Task: Create a rule from the Routing list, Task moved to a section -> Set Priority in the project AgileMission , set the section as To-Do and set the priority of the task as  High
Action: Mouse moved to (1365, 224)
Screenshot: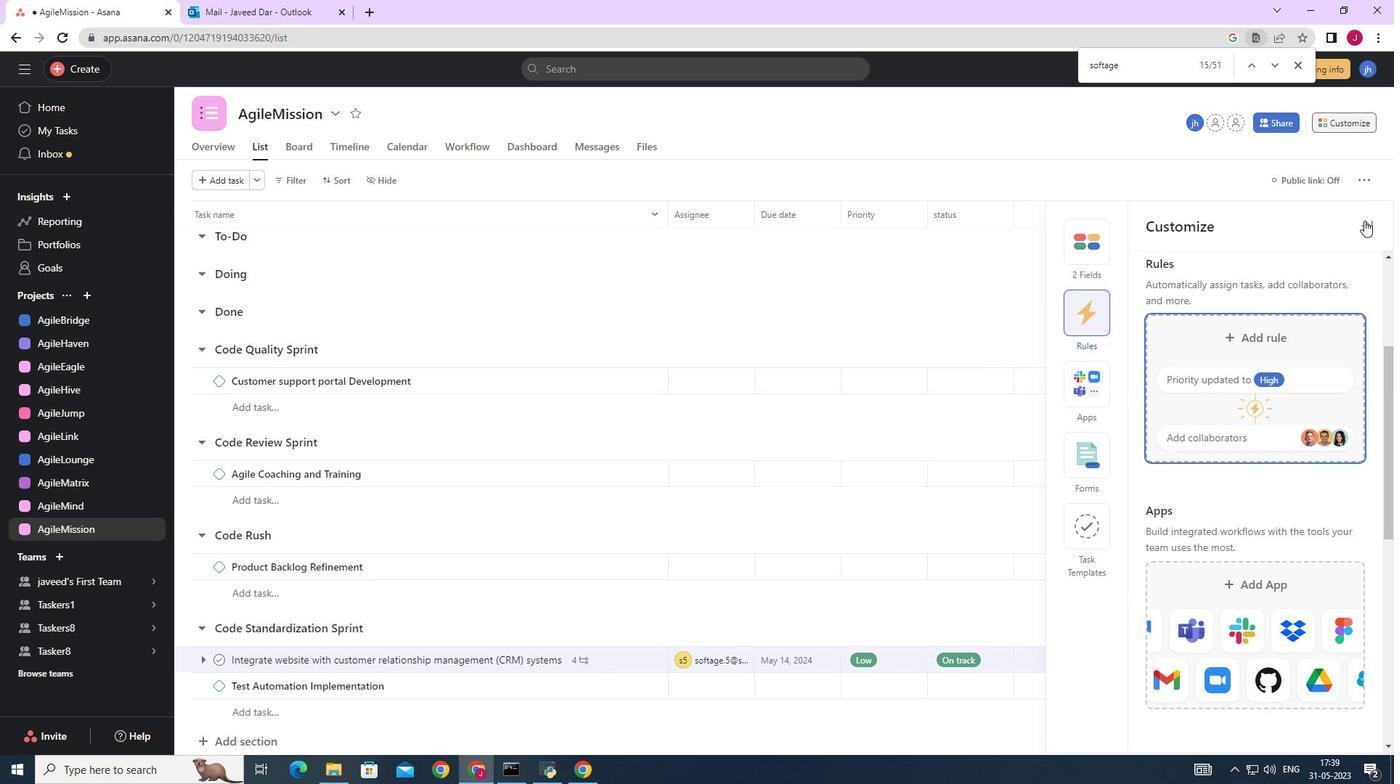 
Action: Mouse pressed left at (1365, 224)
Screenshot: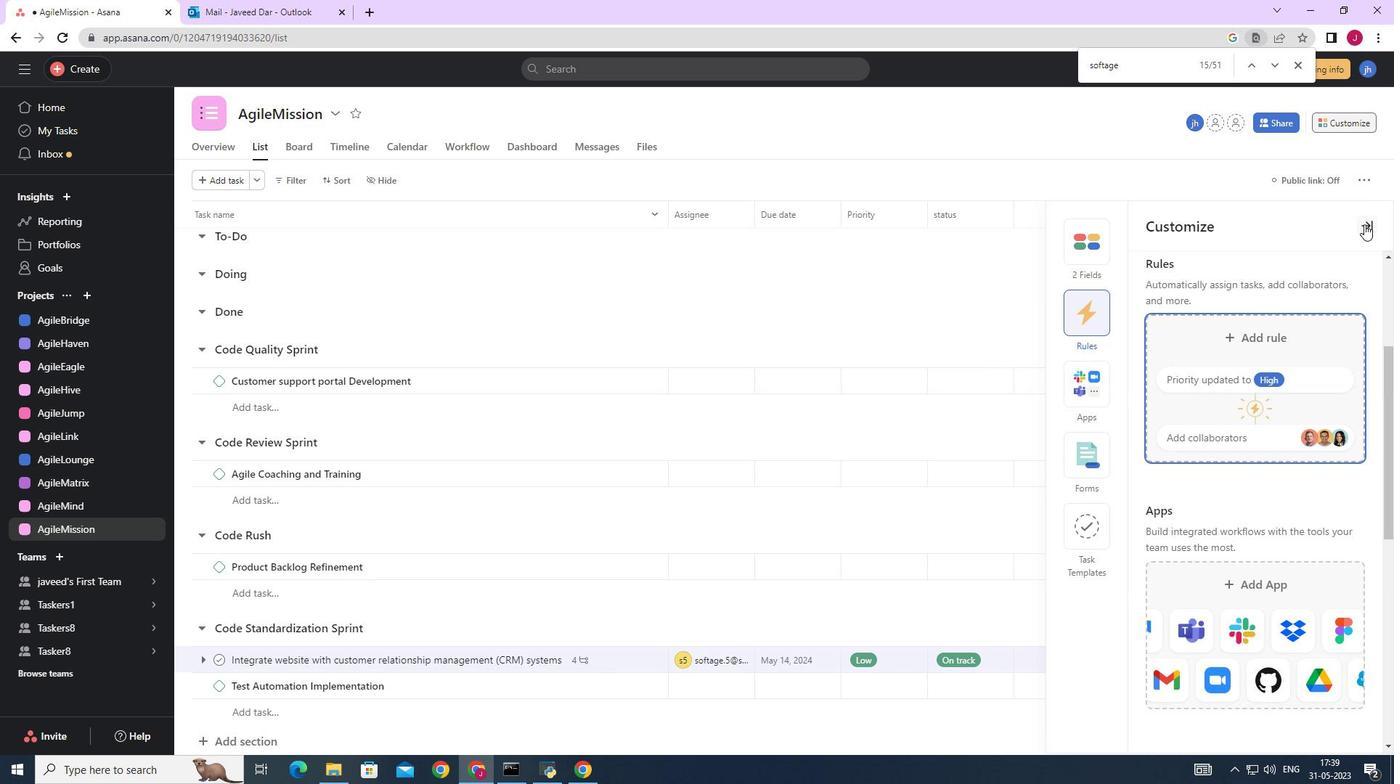 
Action: Mouse moved to (1351, 116)
Screenshot: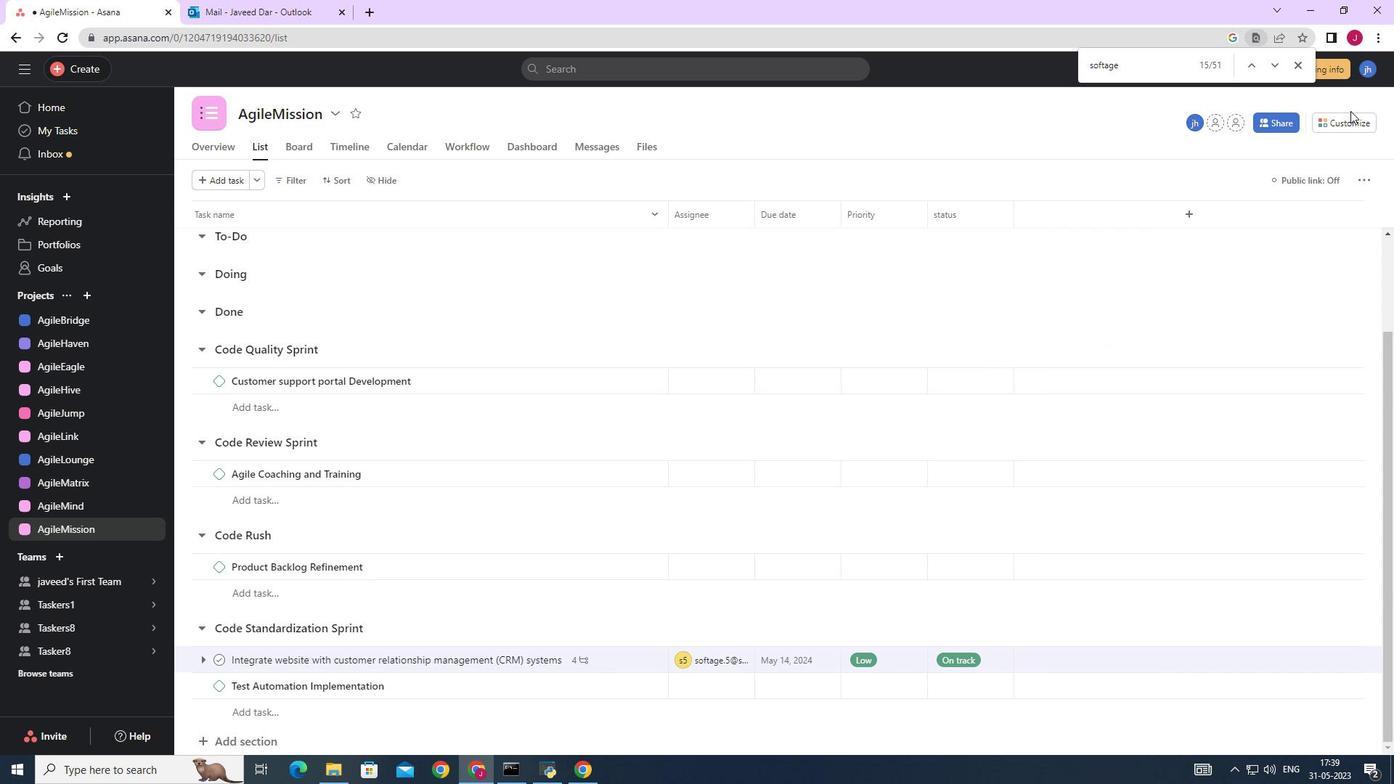 
Action: Mouse pressed left at (1351, 116)
Screenshot: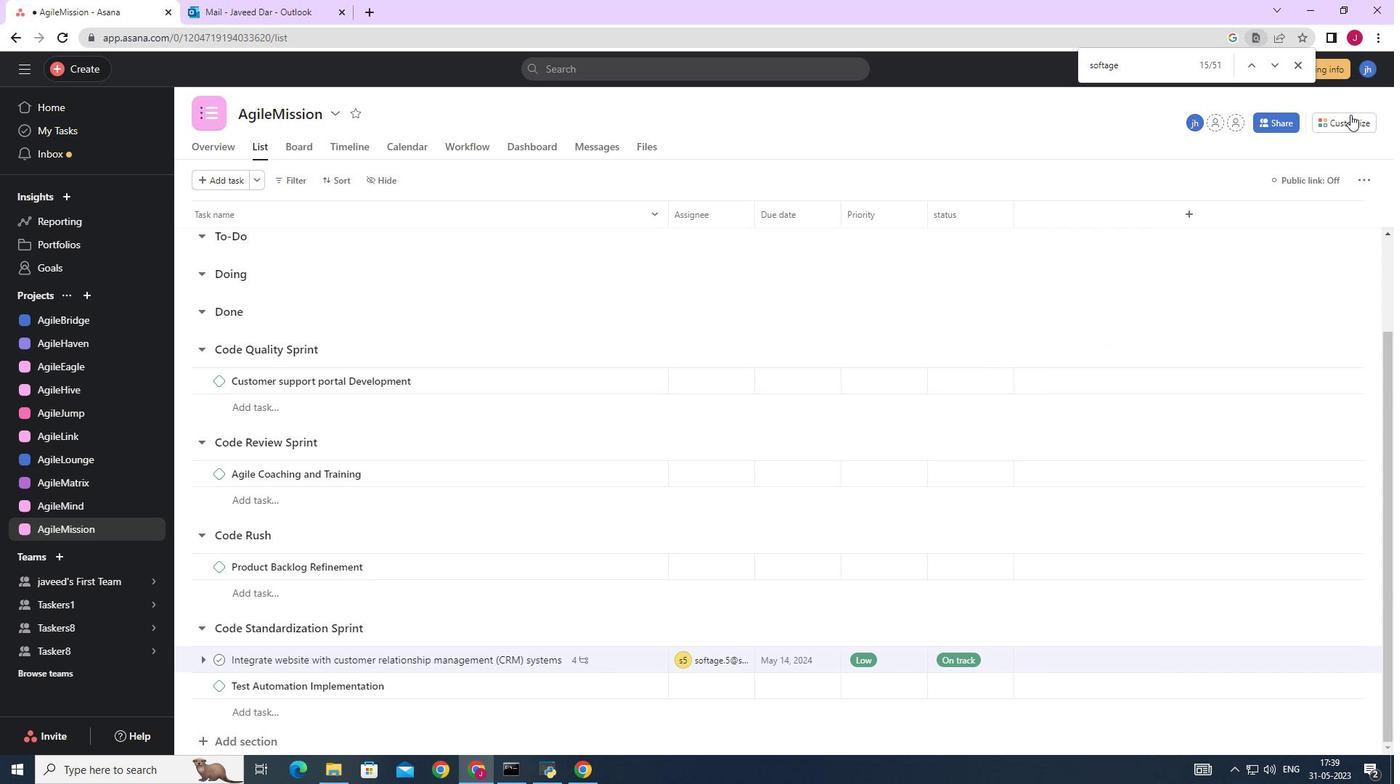 
Action: Mouse moved to (1088, 321)
Screenshot: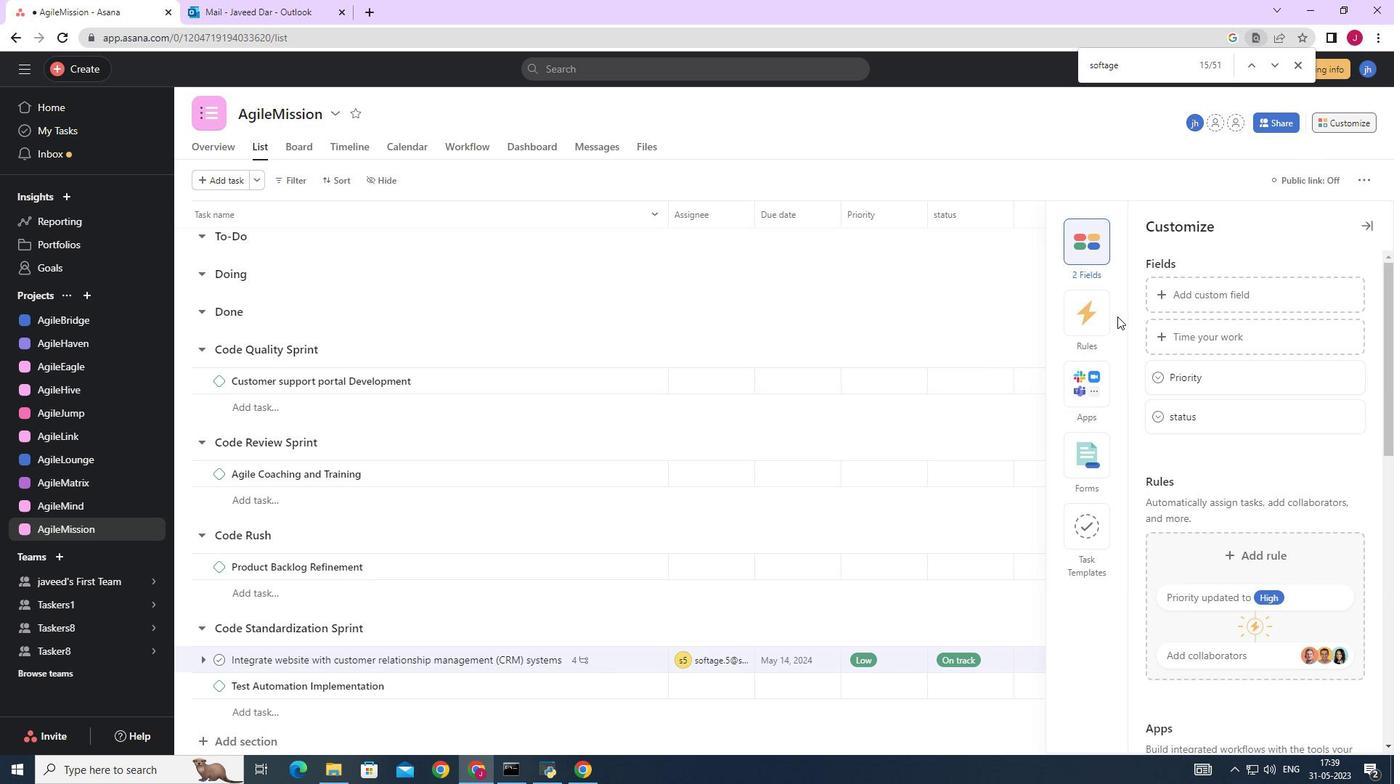 
Action: Mouse pressed left at (1088, 321)
Screenshot: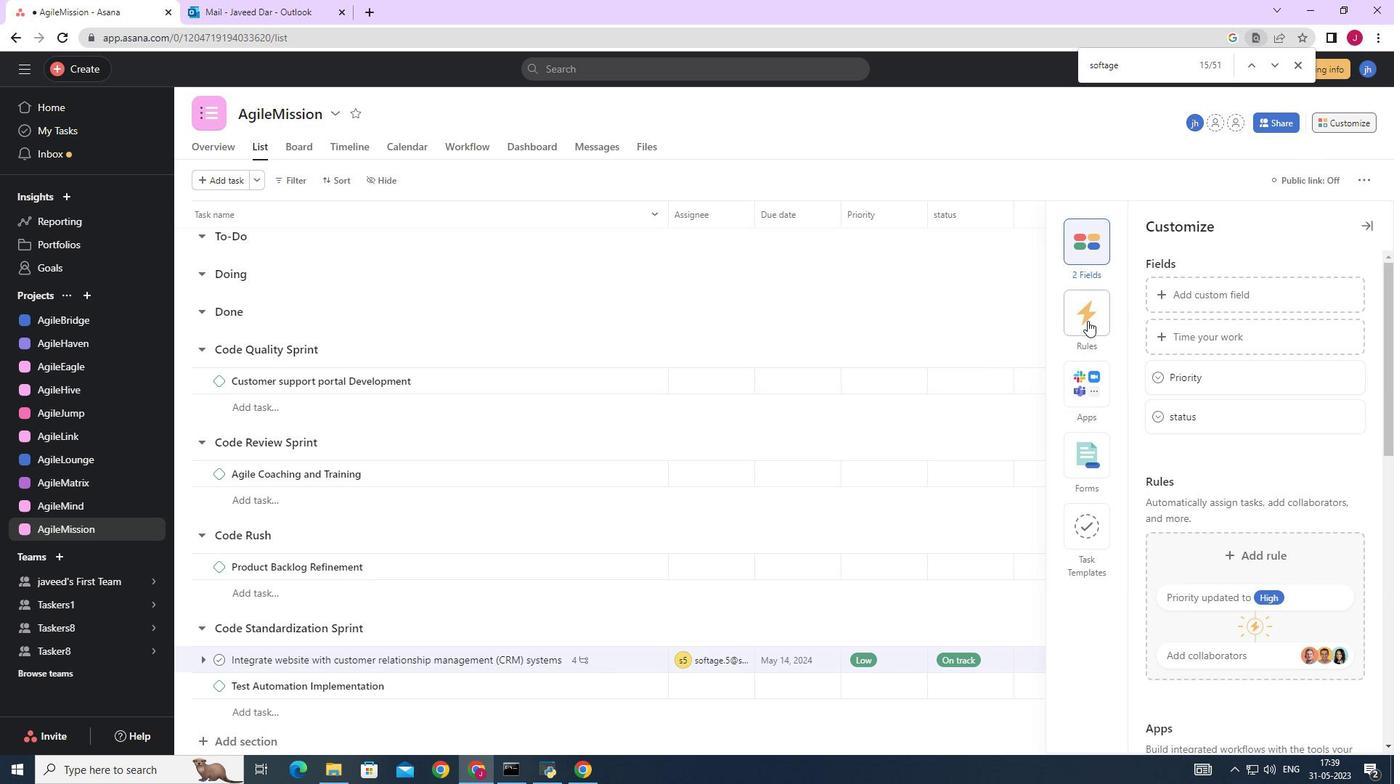 
Action: Mouse moved to (1221, 335)
Screenshot: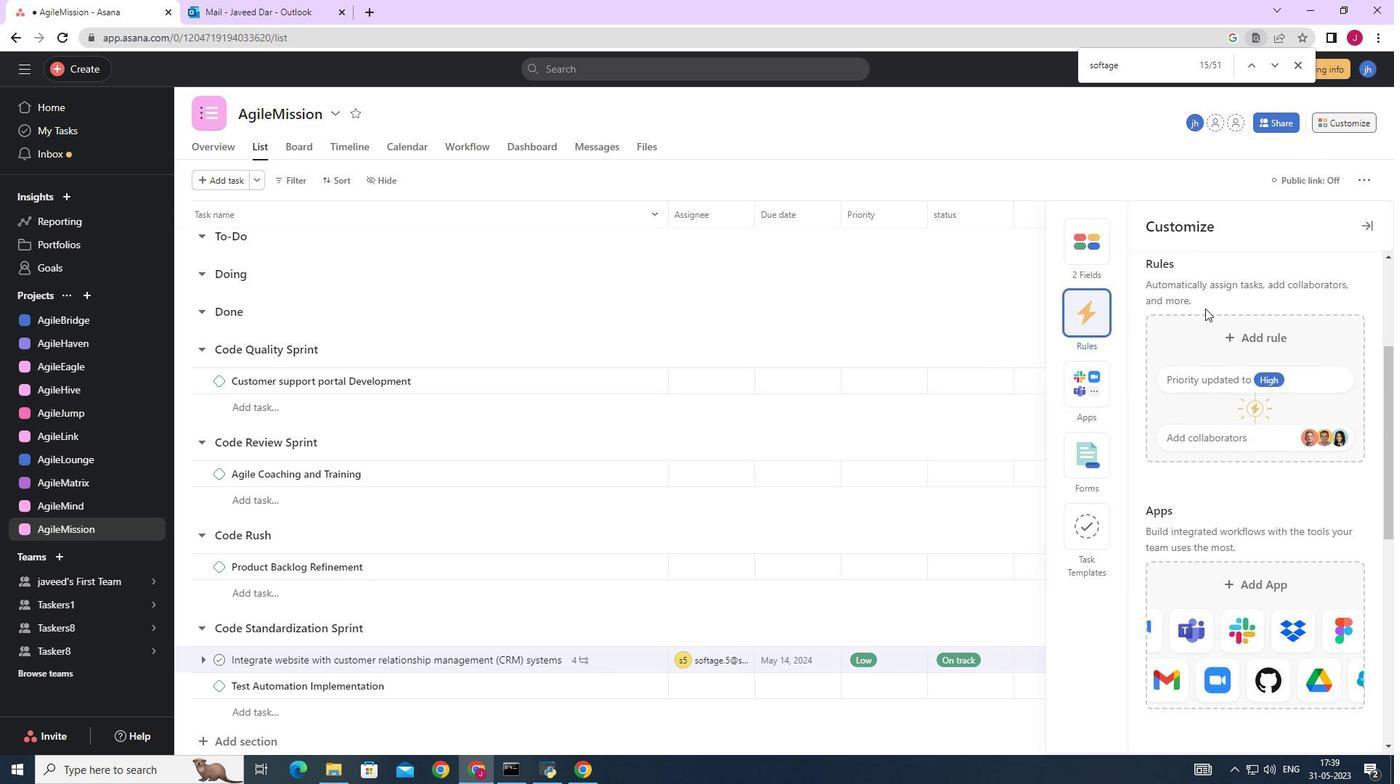 
Action: Mouse pressed left at (1221, 335)
Screenshot: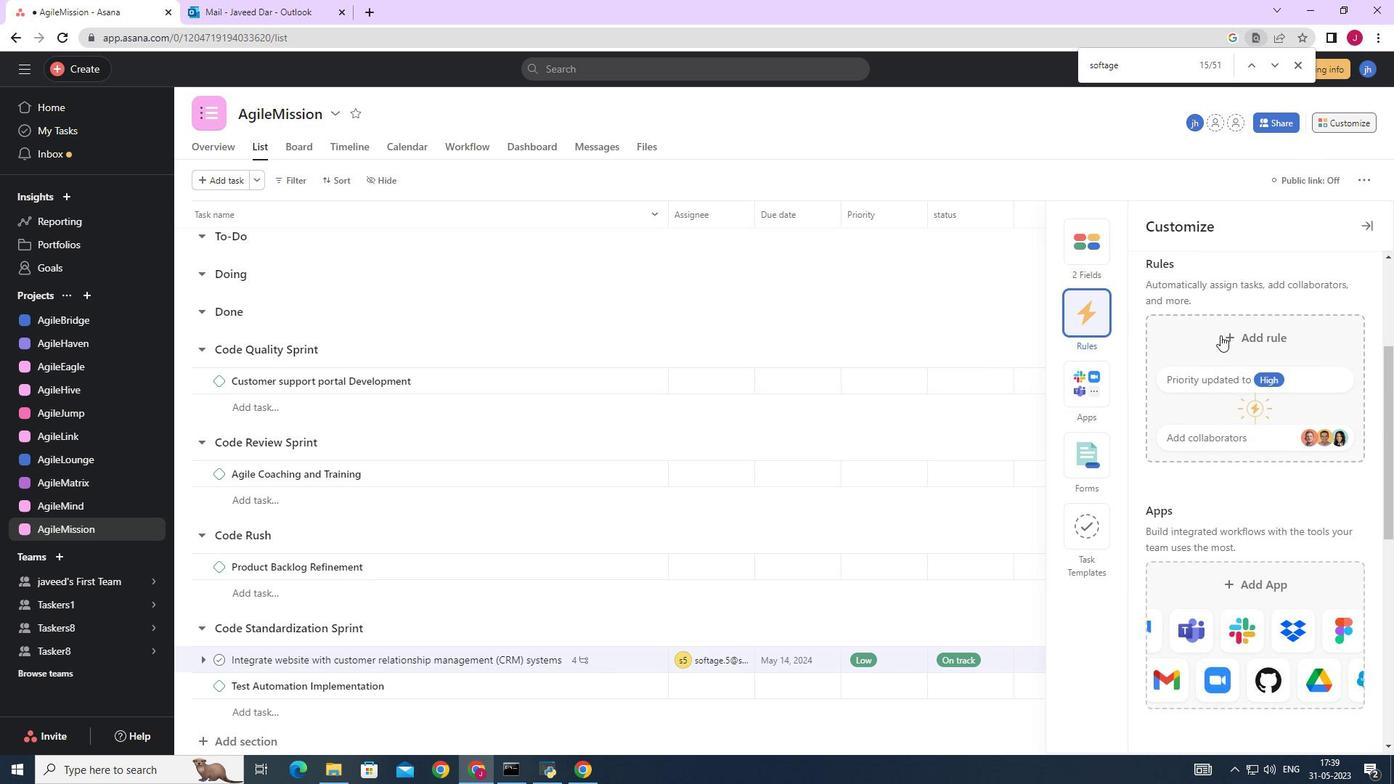 
Action: Mouse moved to (310, 193)
Screenshot: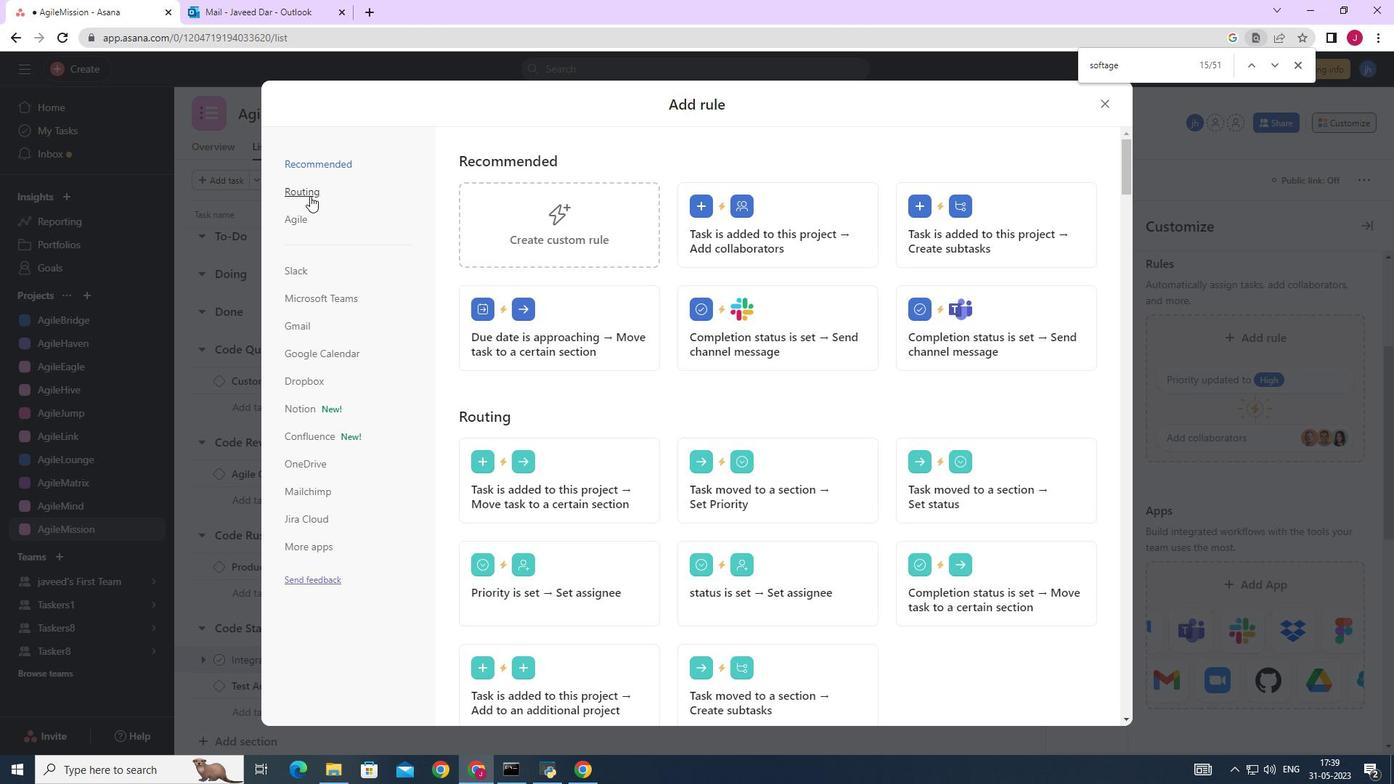 
Action: Mouse pressed left at (310, 193)
Screenshot: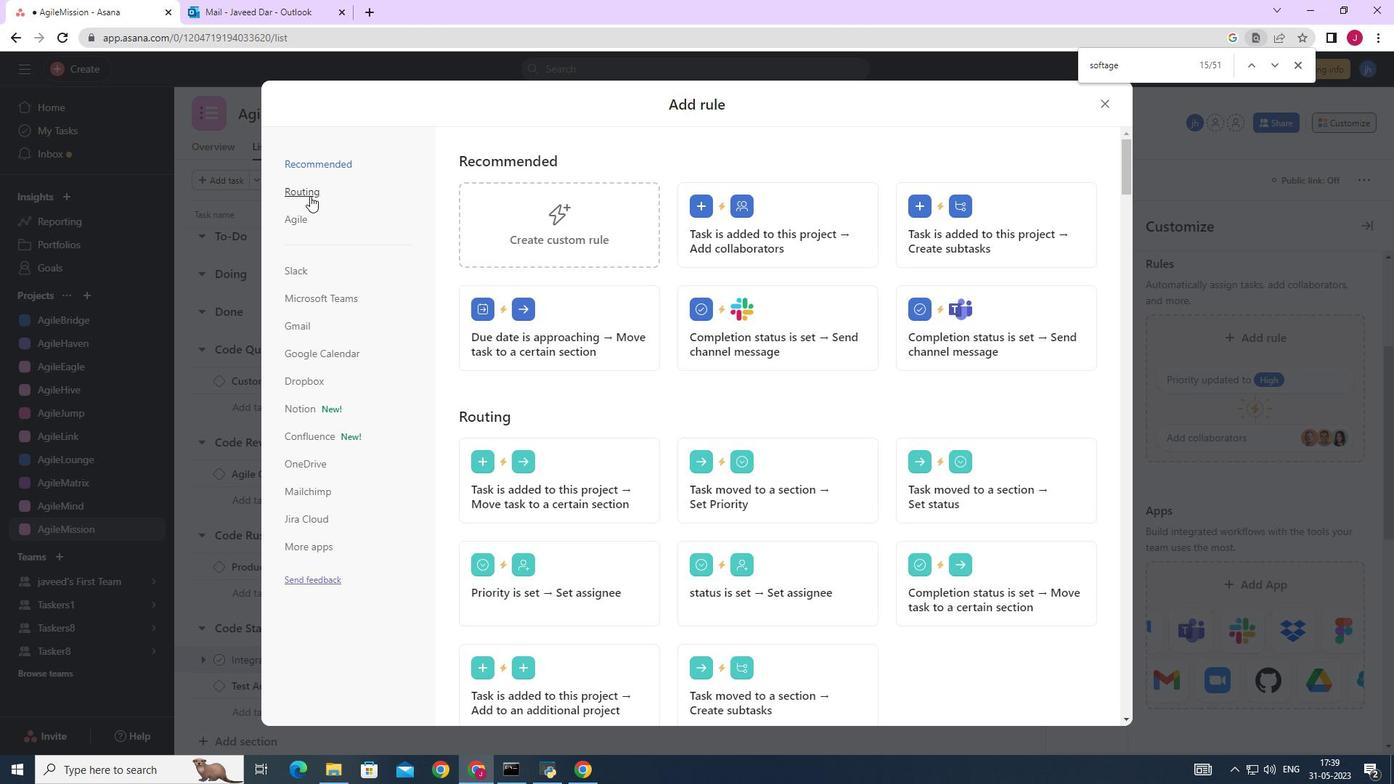 
Action: Mouse moved to (793, 229)
Screenshot: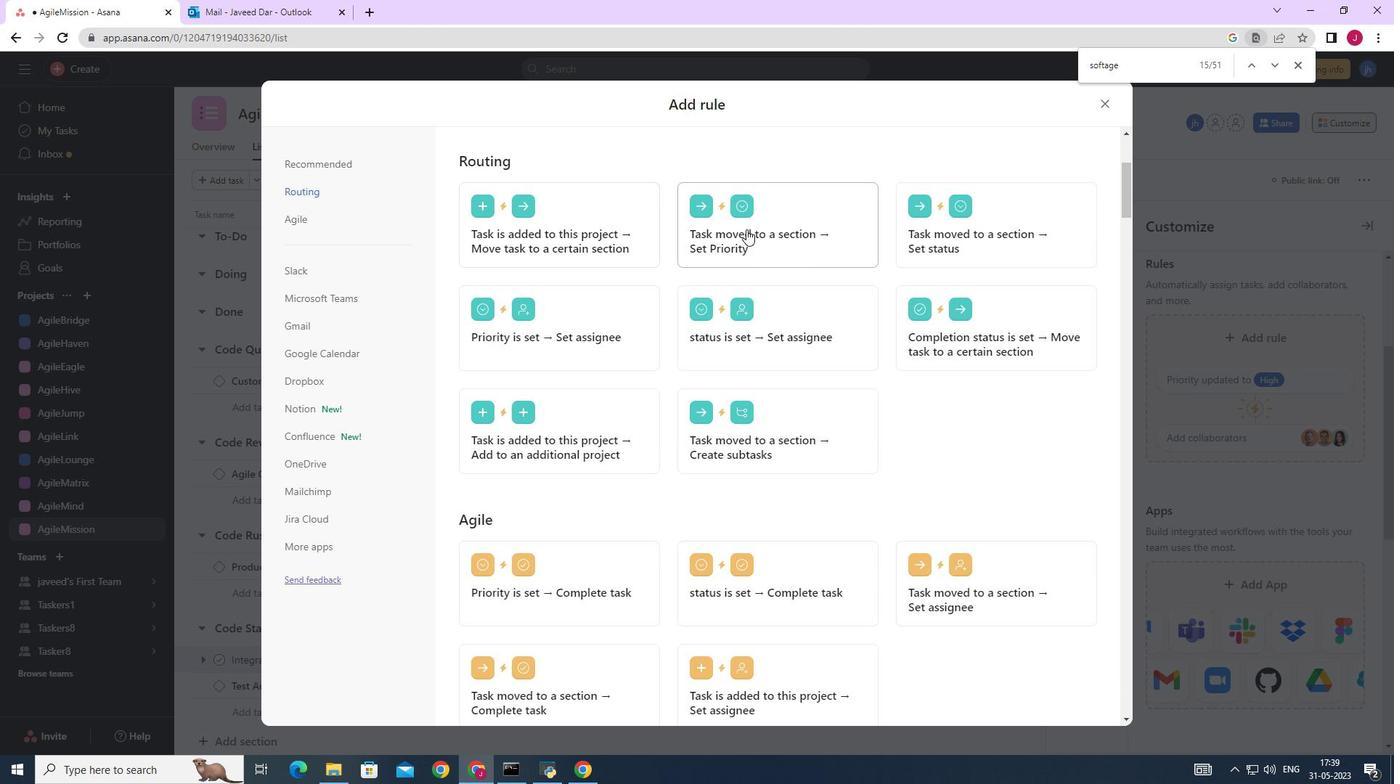 
Action: Mouse pressed left at (793, 229)
Screenshot: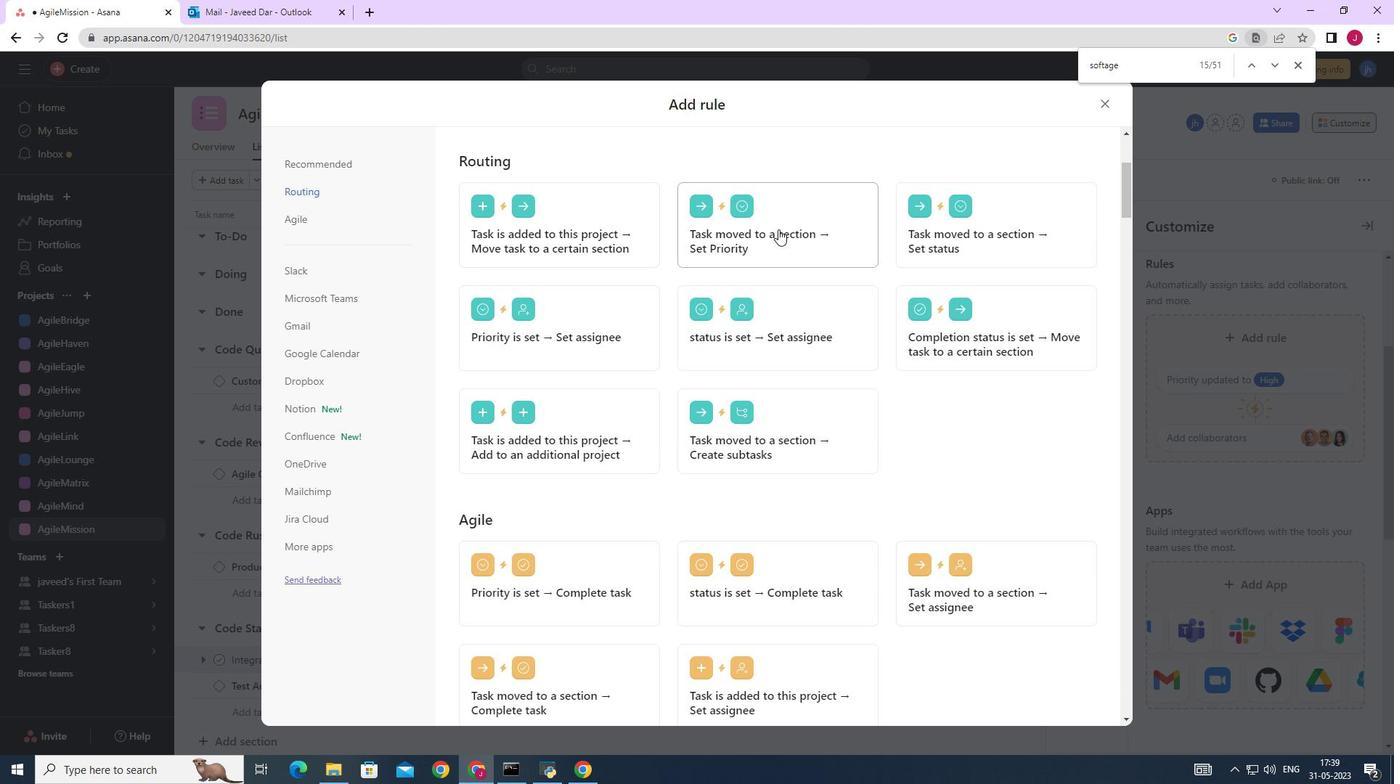 
Action: Mouse moved to (557, 392)
Screenshot: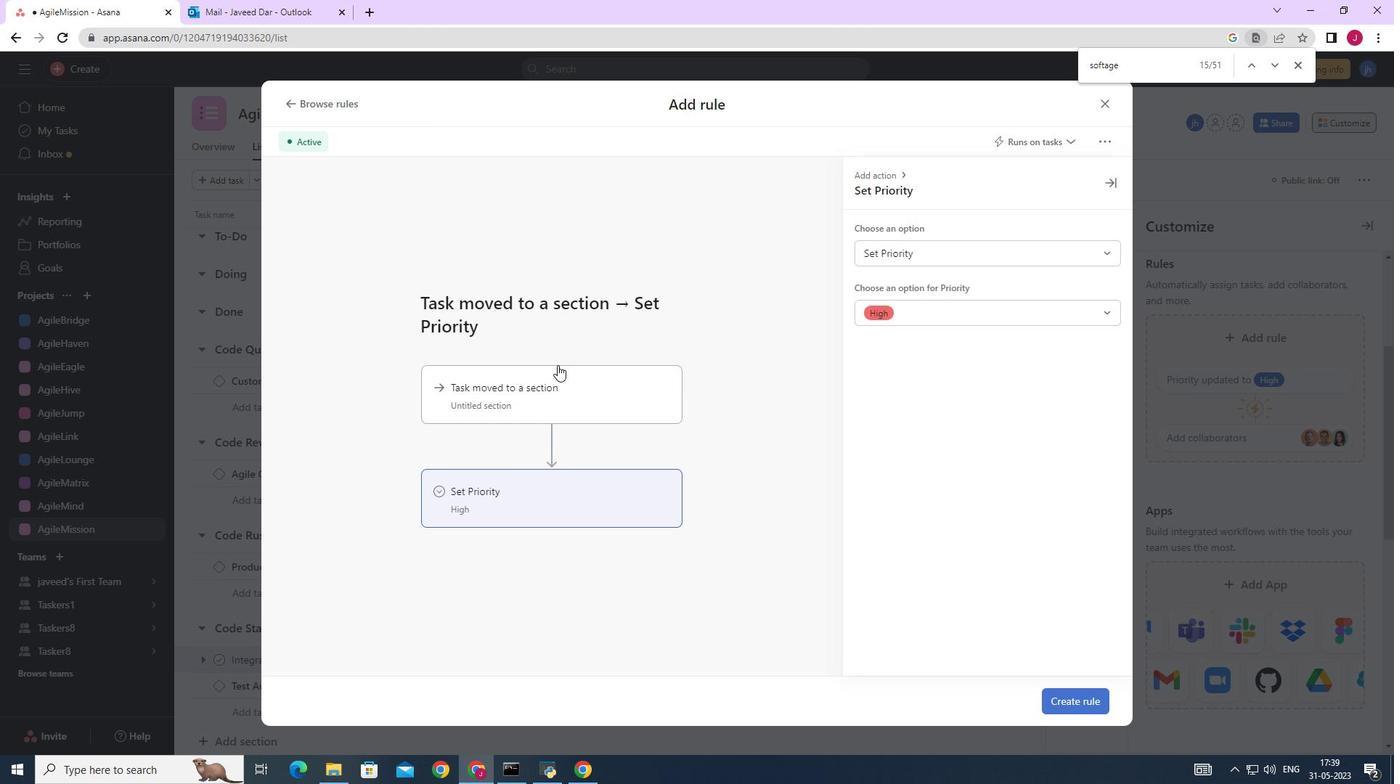 
Action: Mouse pressed left at (557, 392)
Screenshot: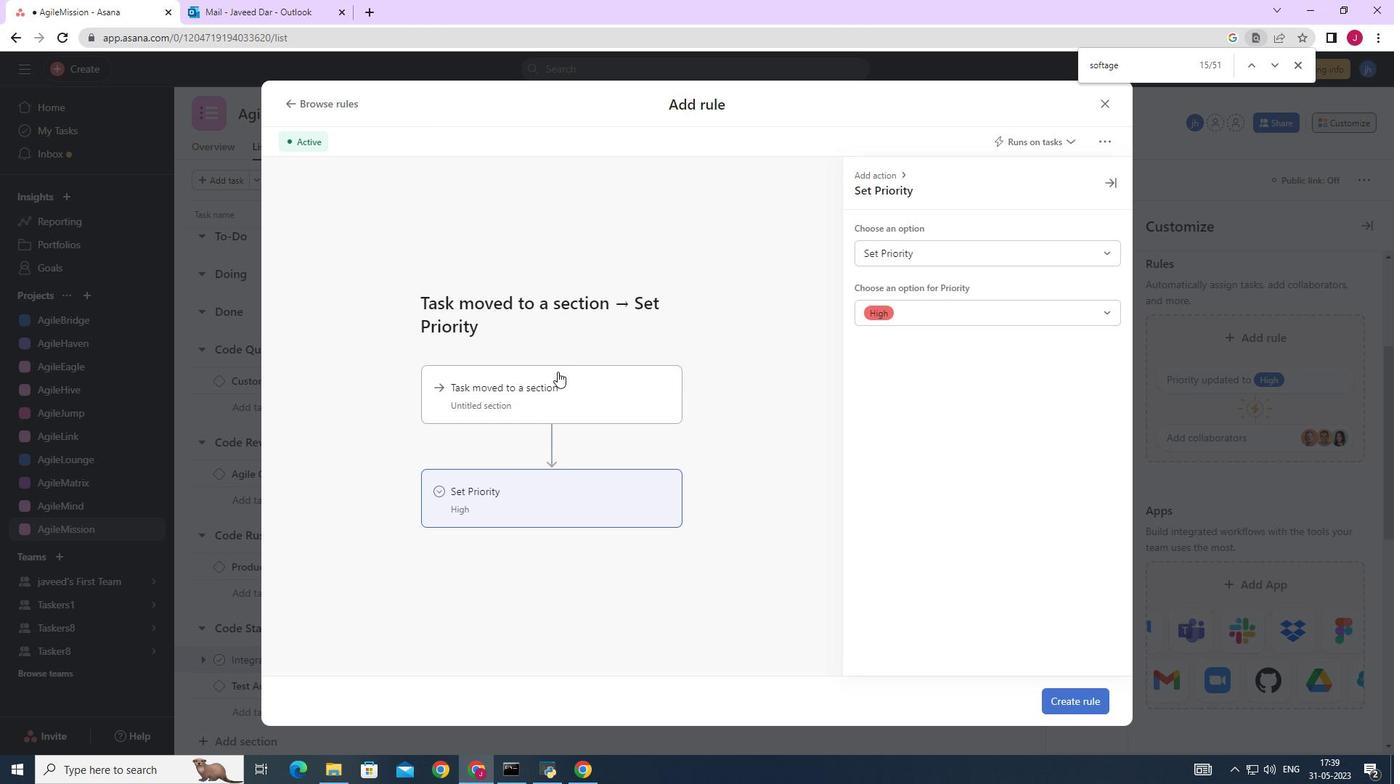 
Action: Mouse moved to (531, 403)
Screenshot: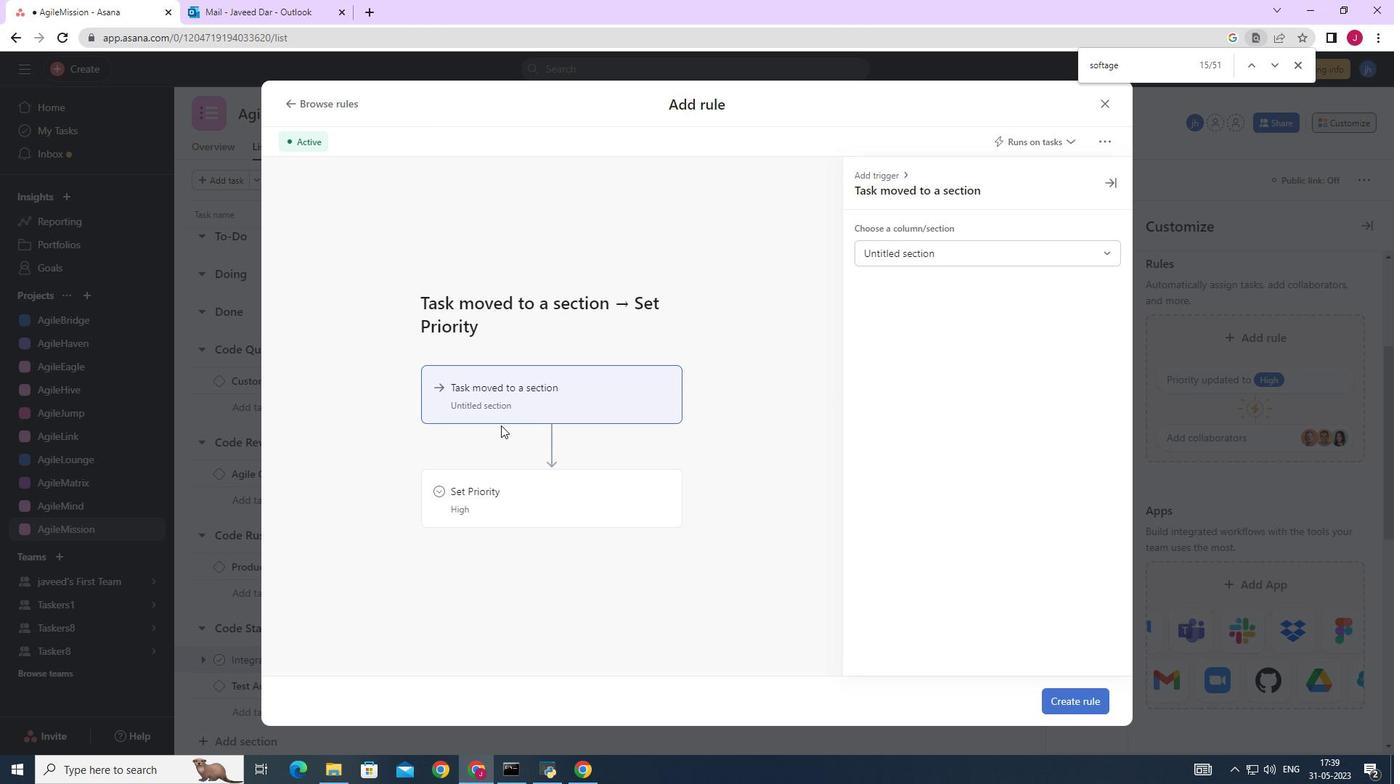 
Action: Mouse pressed left at (531, 403)
Screenshot: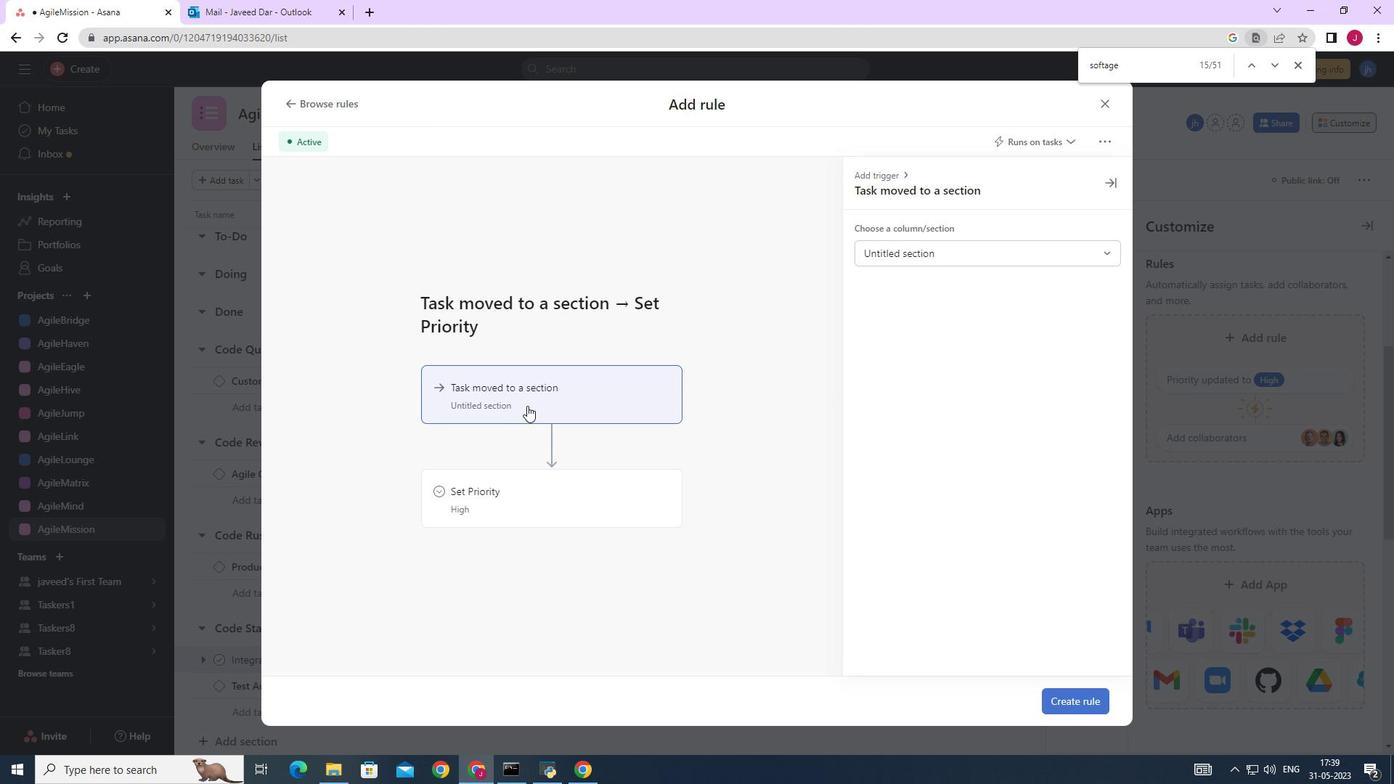 
Action: Mouse moved to (922, 252)
Screenshot: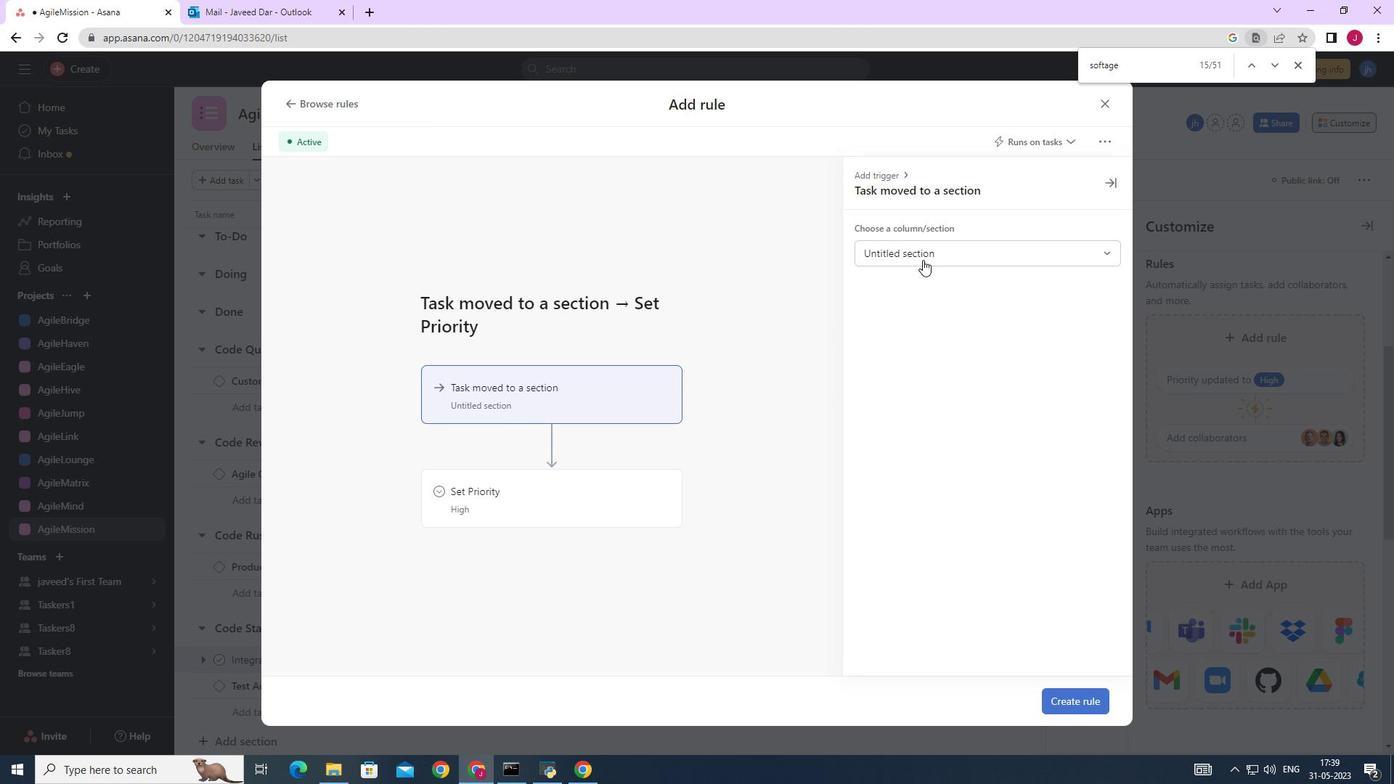 
Action: Mouse pressed left at (922, 252)
Screenshot: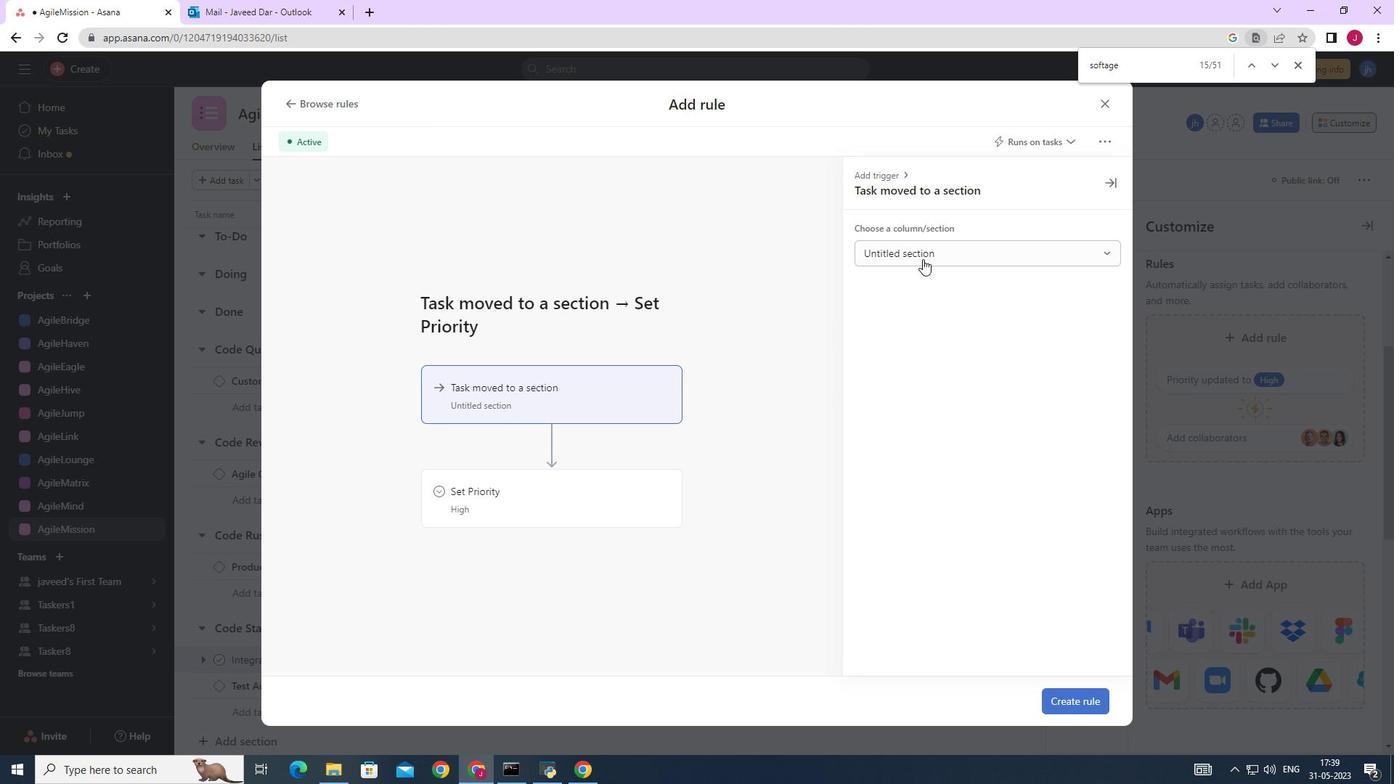 
Action: Mouse moved to (903, 301)
Screenshot: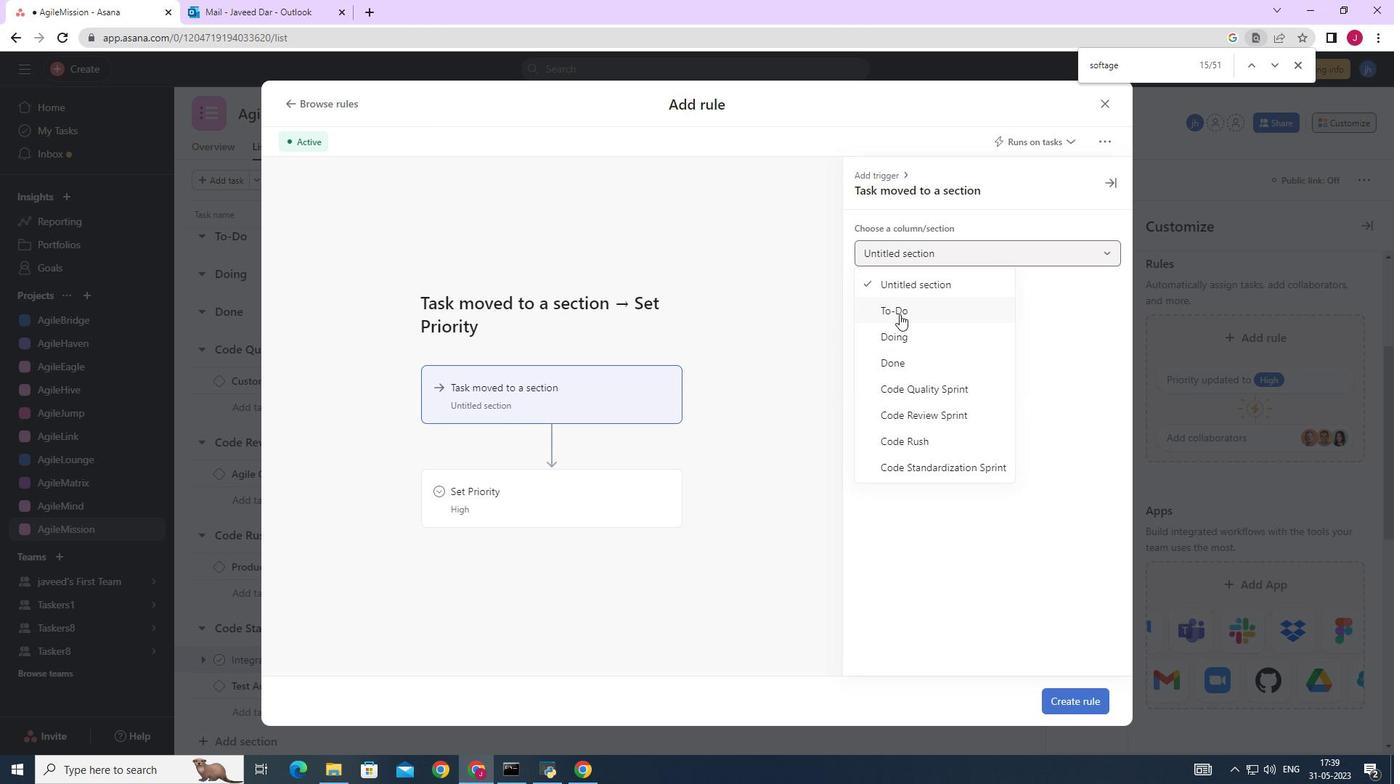 
Action: Mouse pressed left at (903, 301)
Screenshot: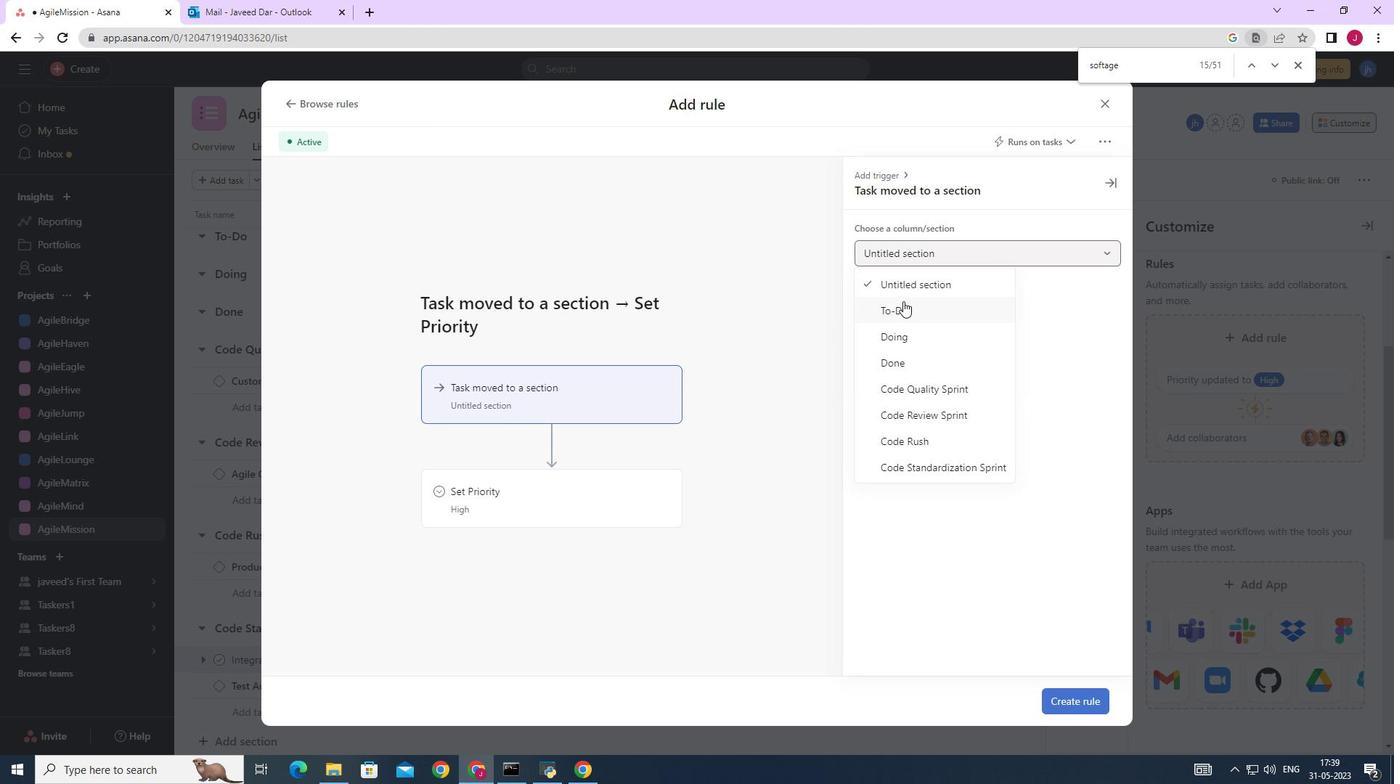 
Action: Mouse moved to (511, 493)
Screenshot: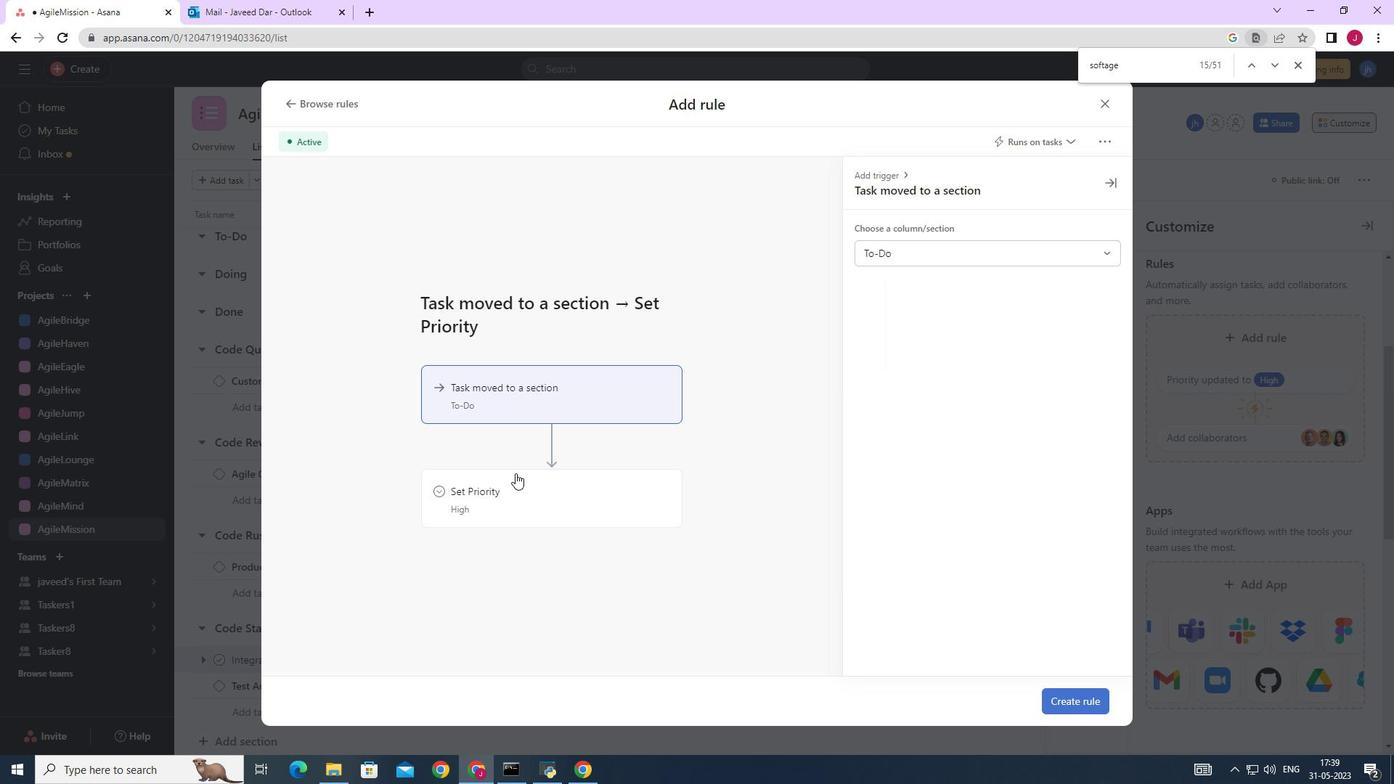 
Action: Mouse pressed left at (511, 493)
Screenshot: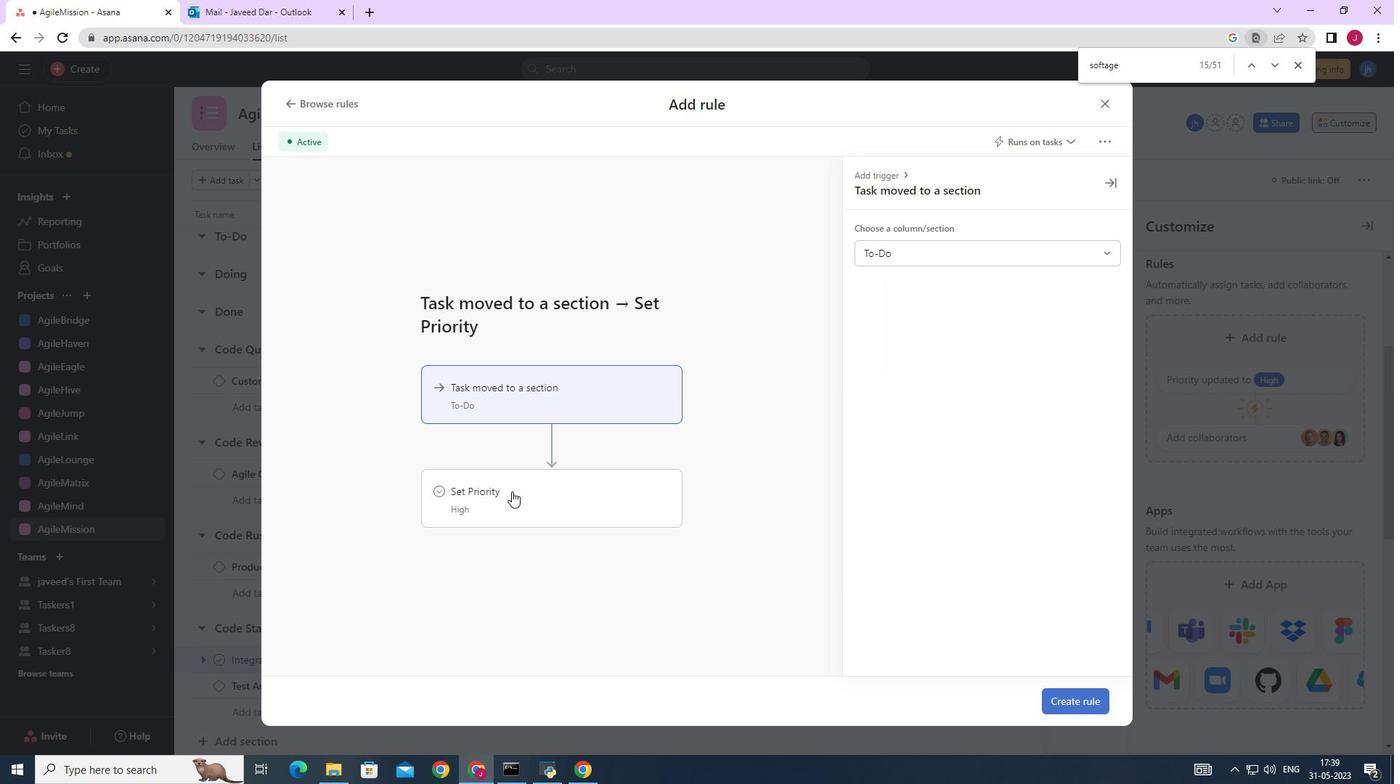 
Action: Mouse moved to (959, 250)
Screenshot: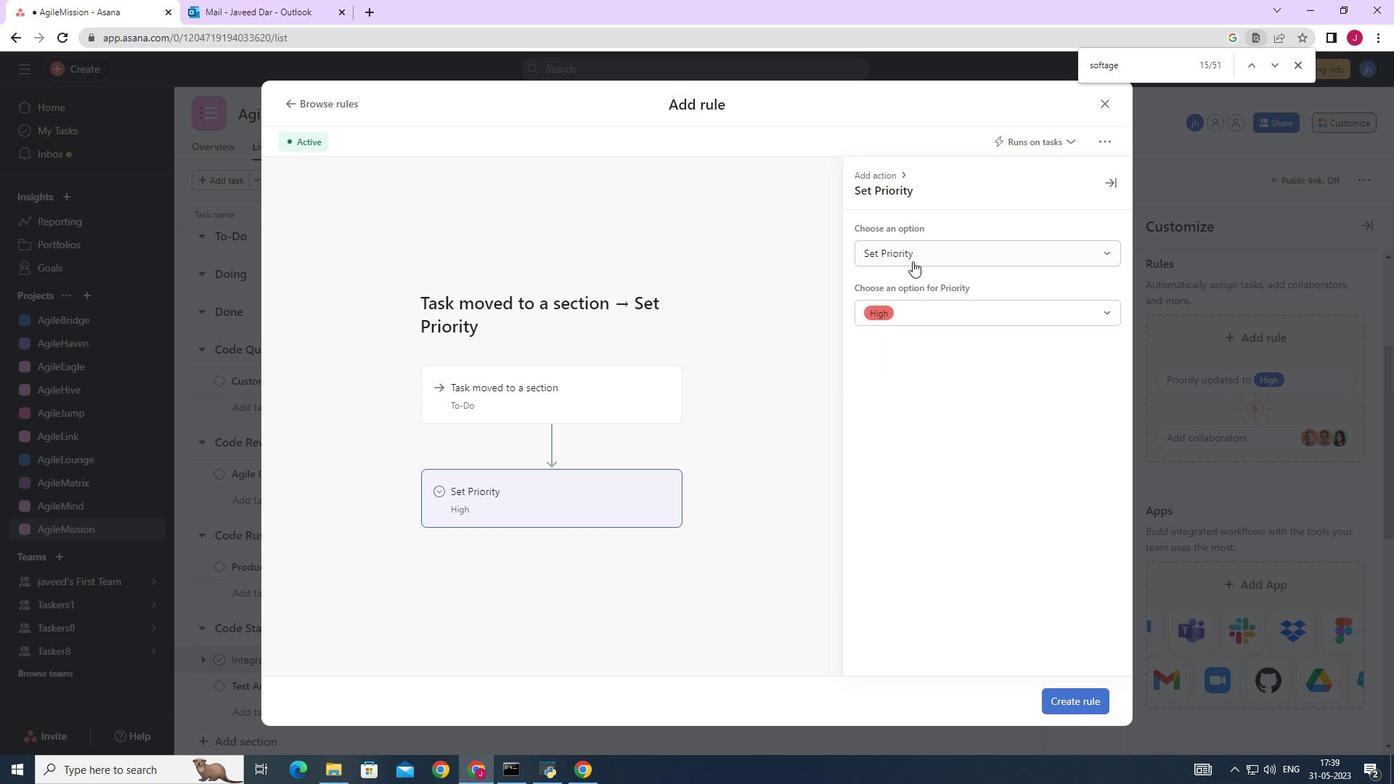 
Action: Mouse pressed left at (959, 250)
Screenshot: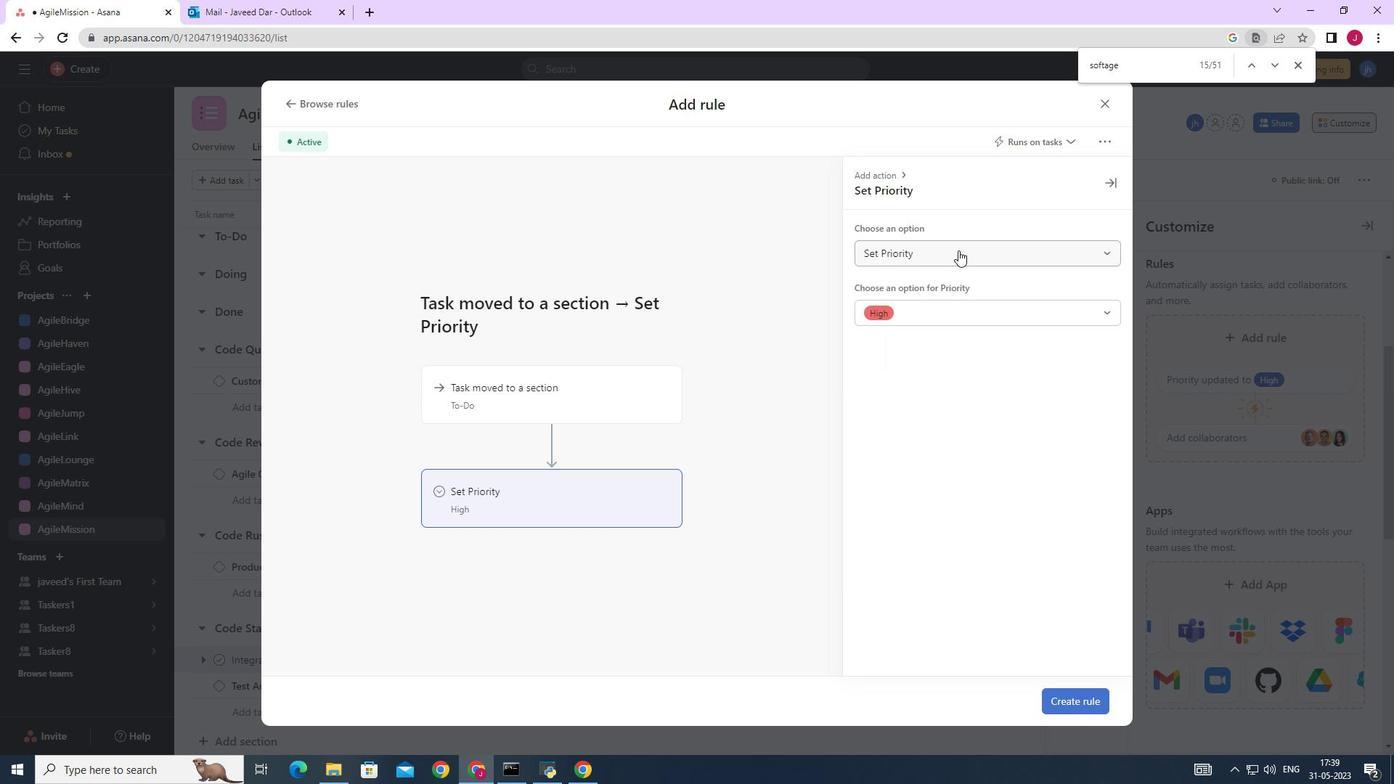 
Action: Mouse moved to (916, 281)
Screenshot: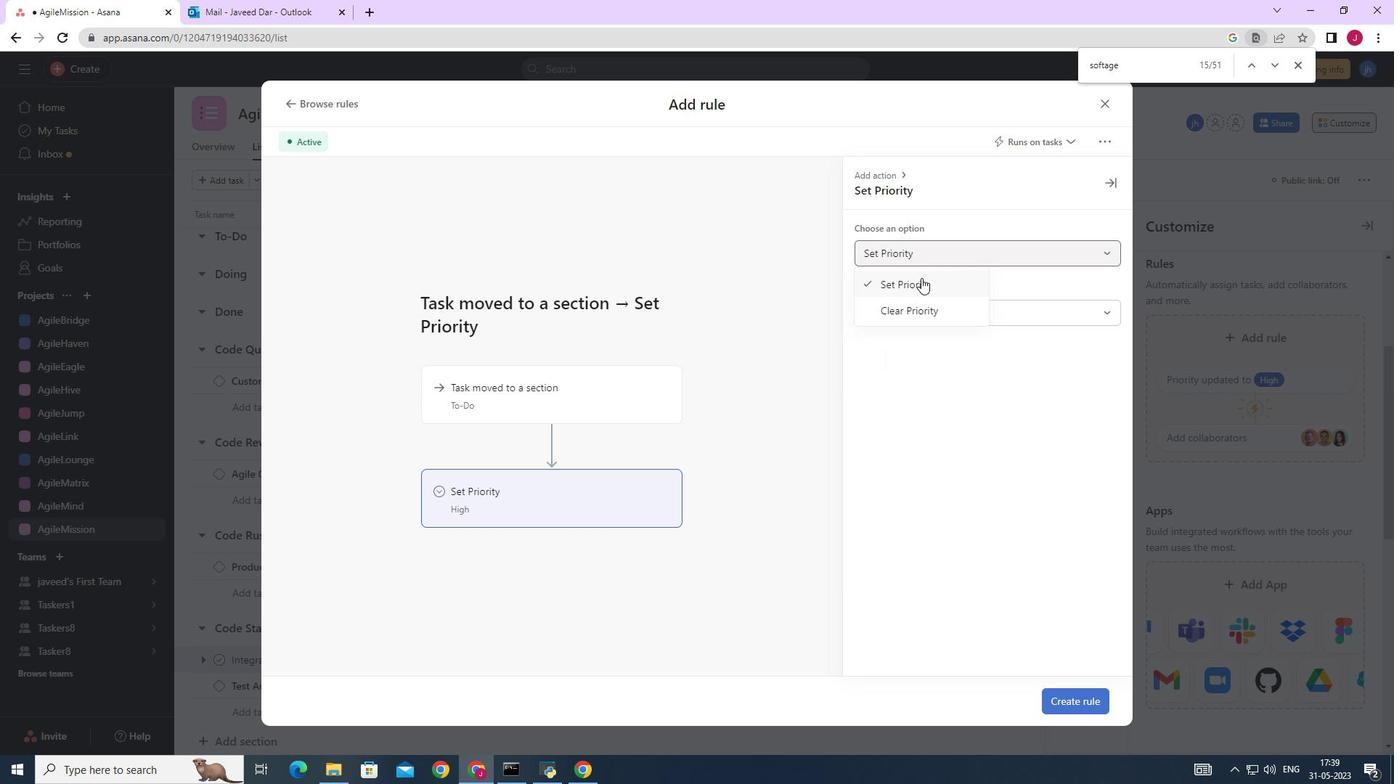 
Action: Mouse pressed left at (916, 281)
Screenshot: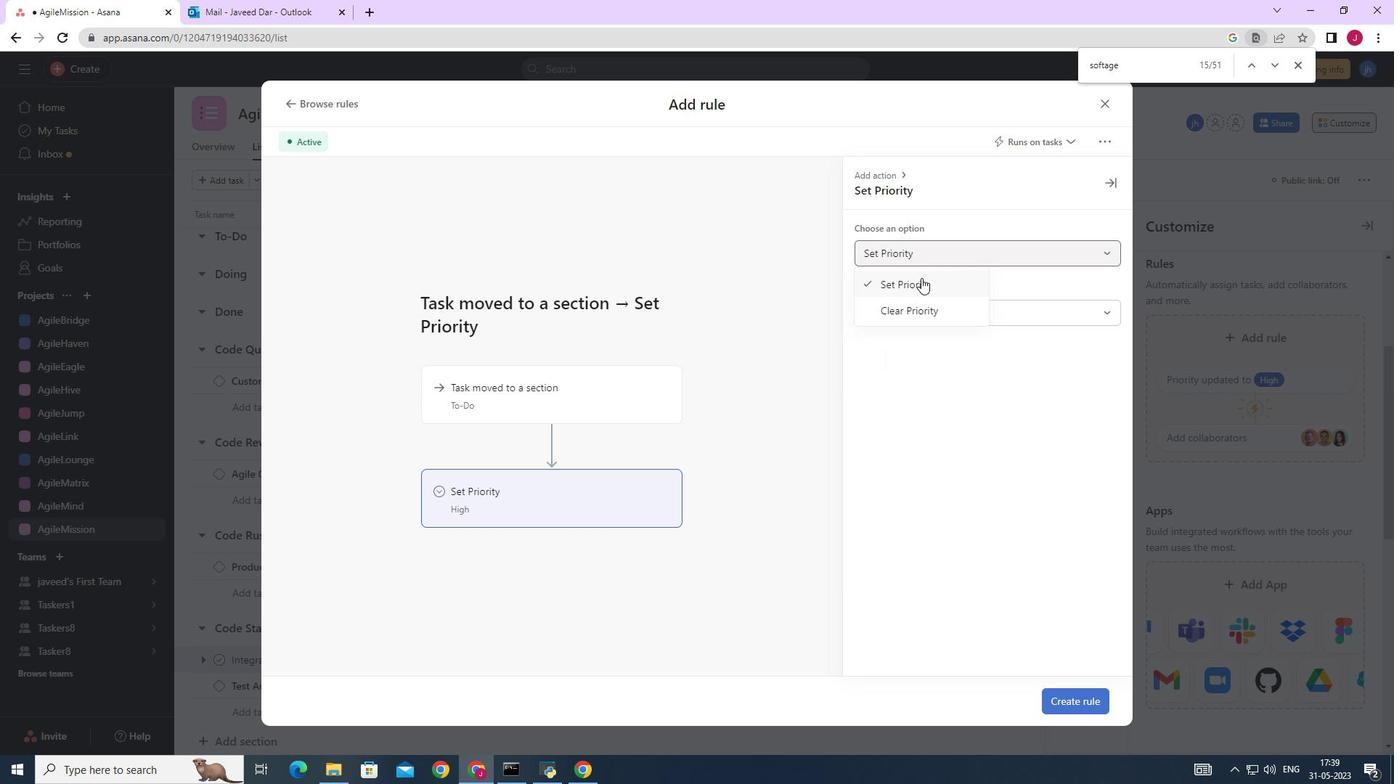 
Action: Mouse moved to (1063, 704)
Screenshot: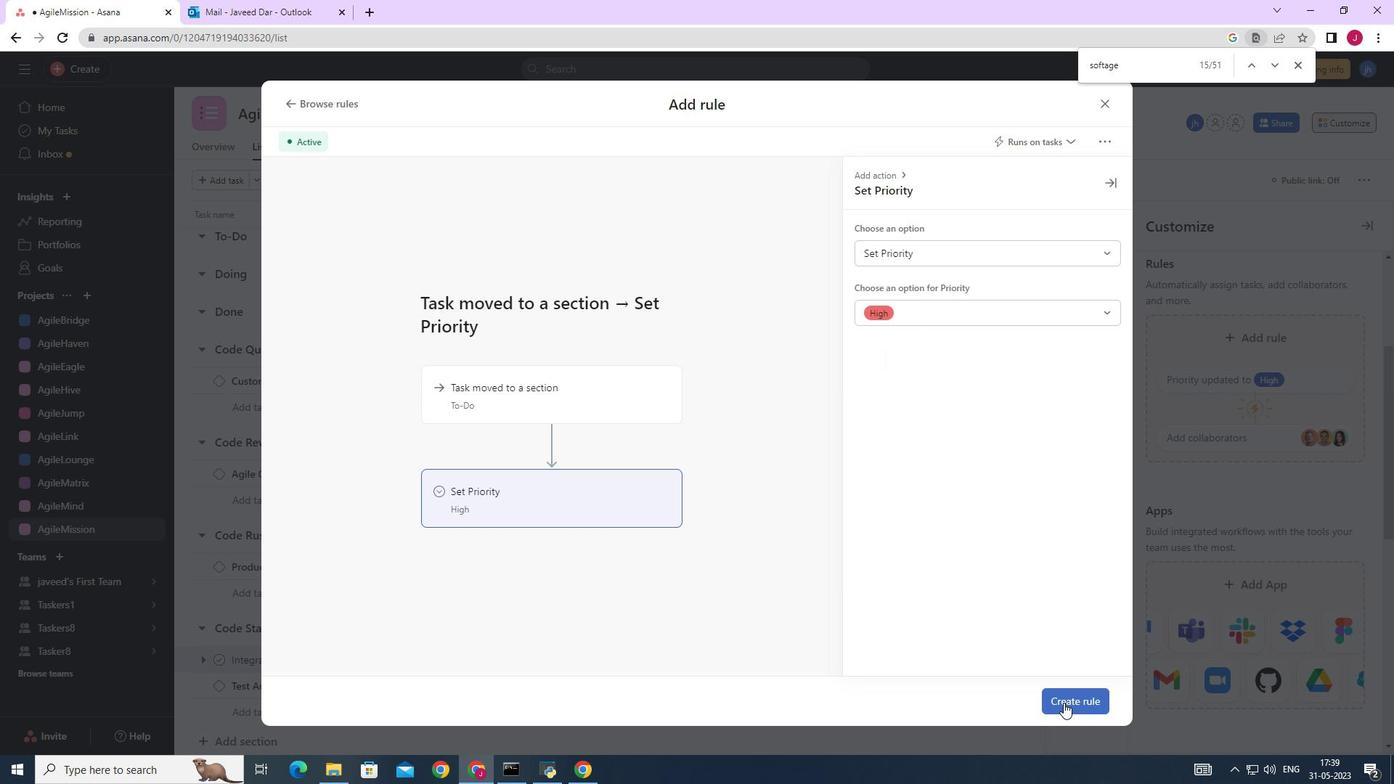 
Action: Mouse pressed left at (1064, 704)
Screenshot: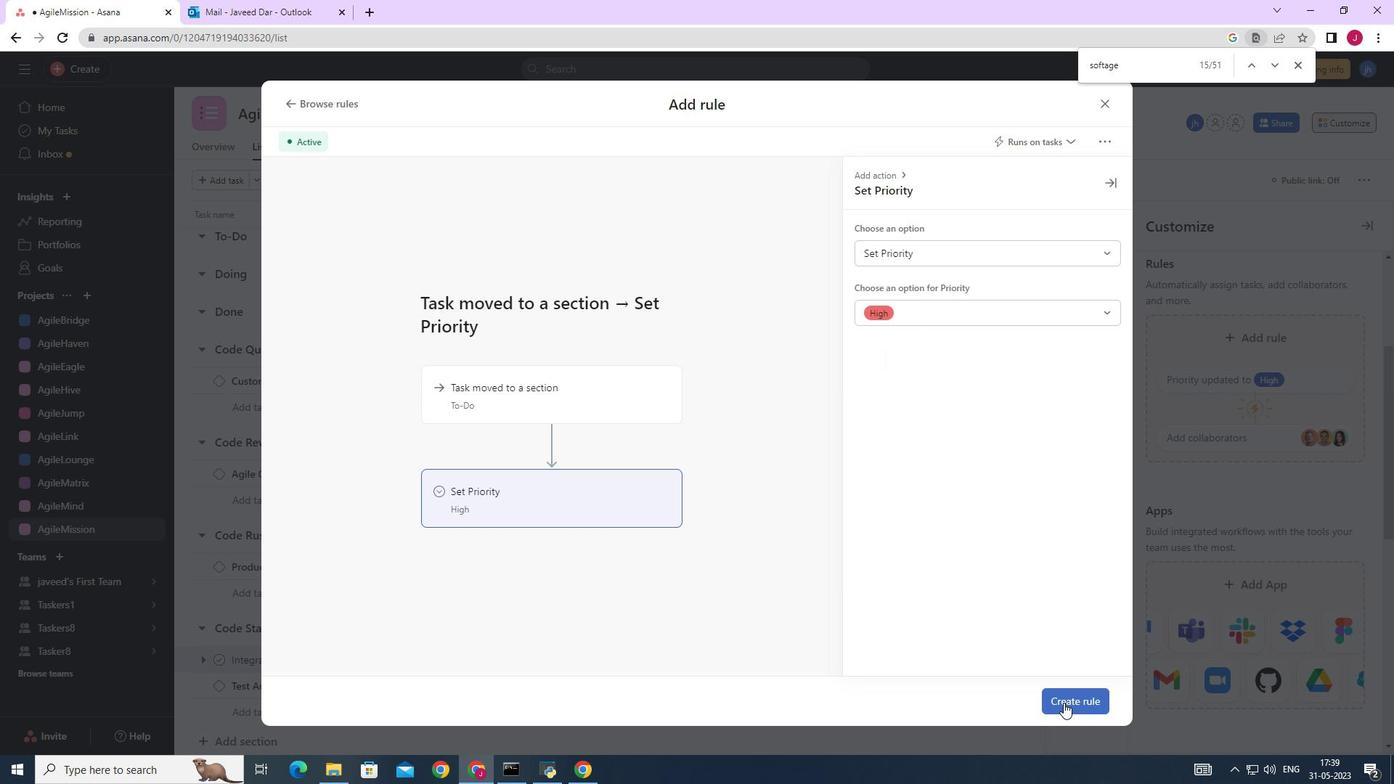 
Action: Mouse moved to (1028, 671)
Screenshot: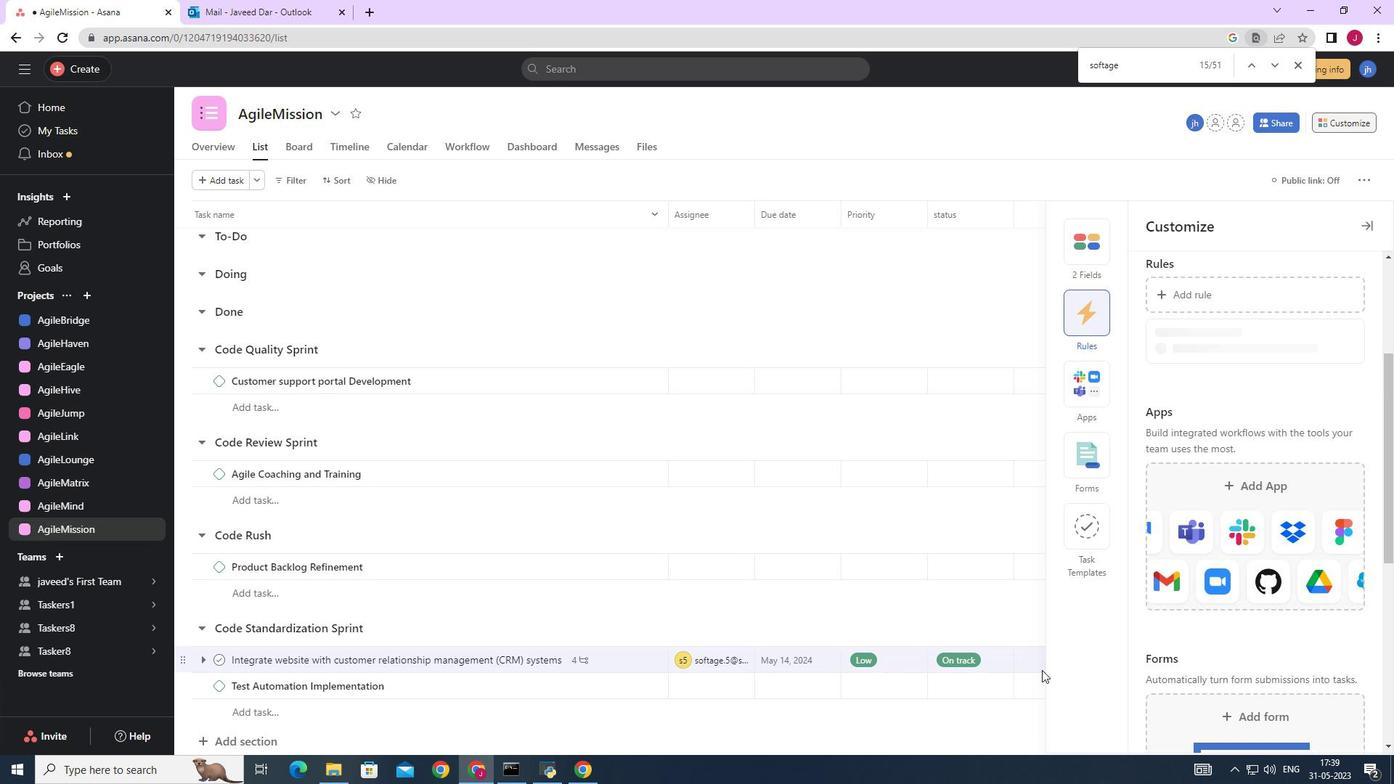 
